 Task: Select No Option
Action: Mouse moved to (60, 4)
Screenshot: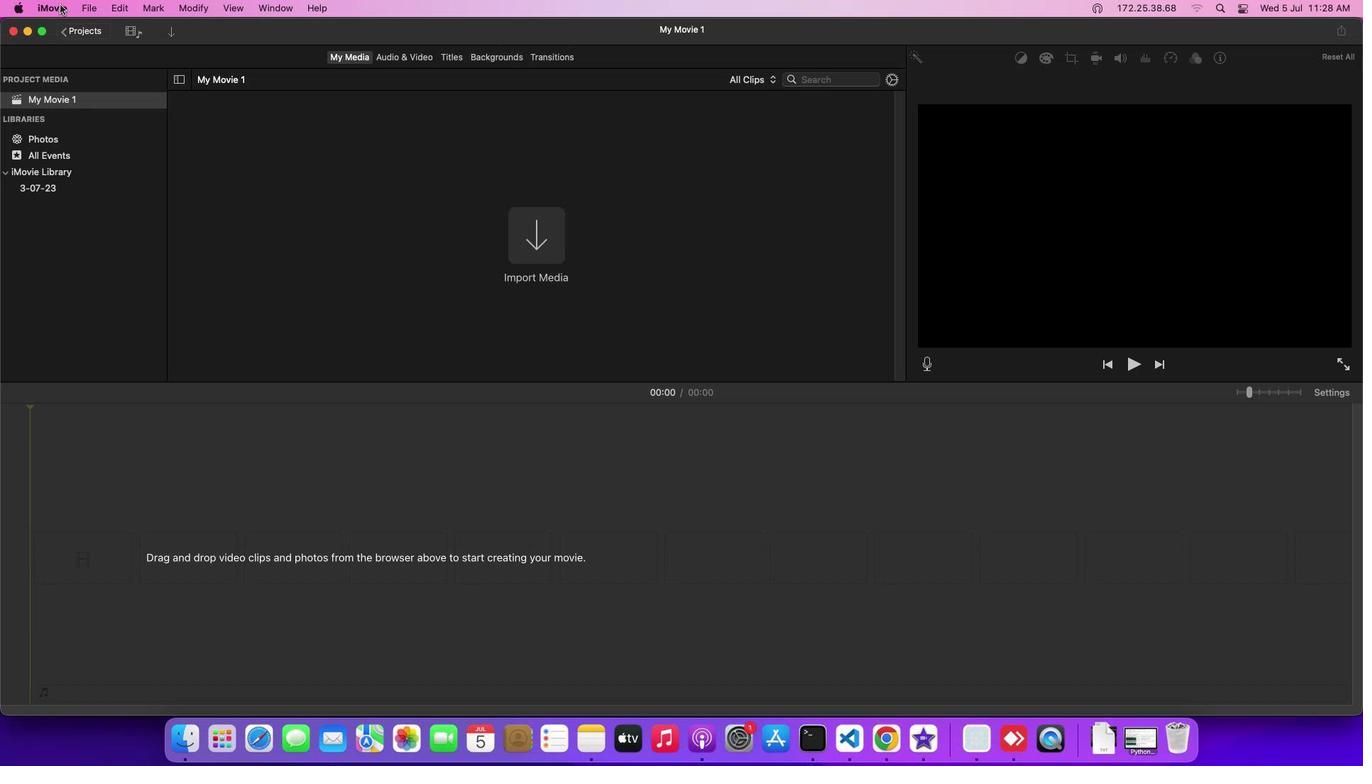 
Action: Mouse pressed left at (60, 4)
Screenshot: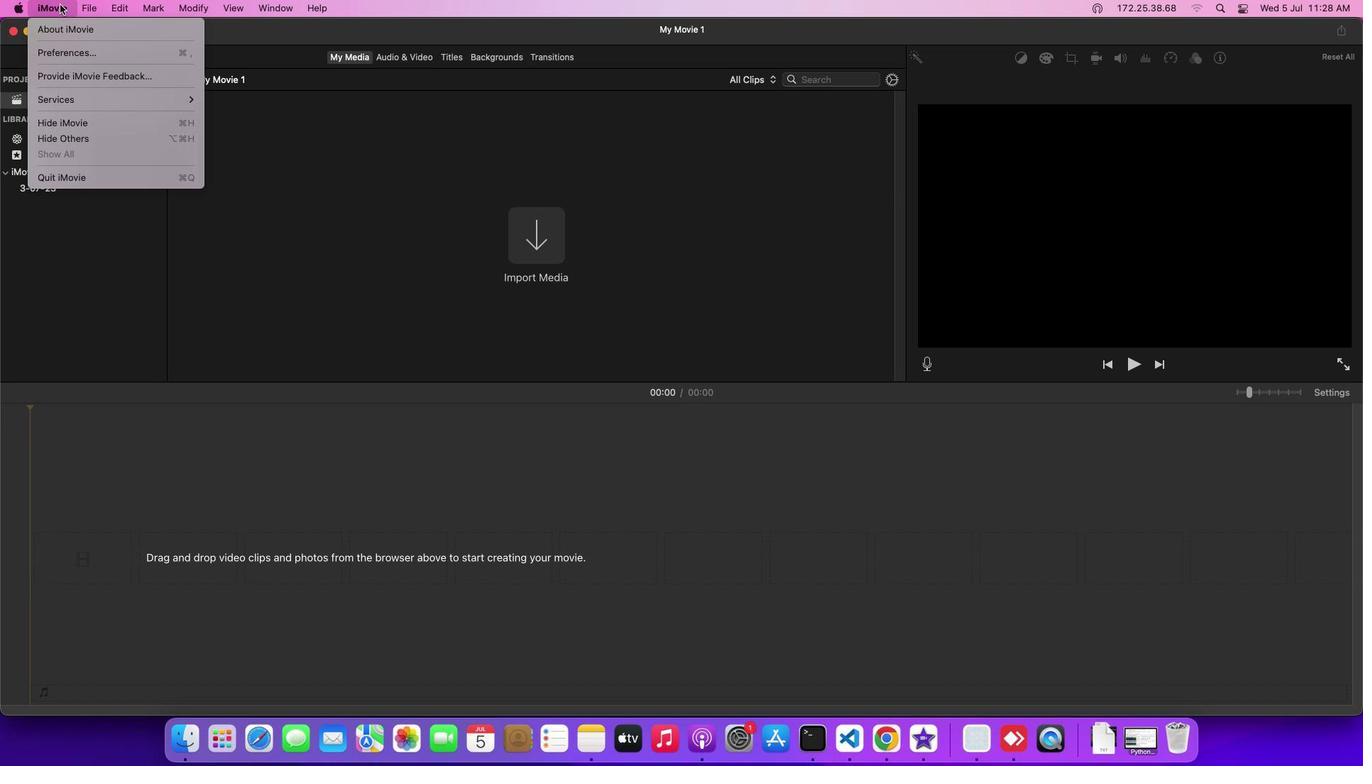 
Action: Mouse moved to (74, 100)
Screenshot: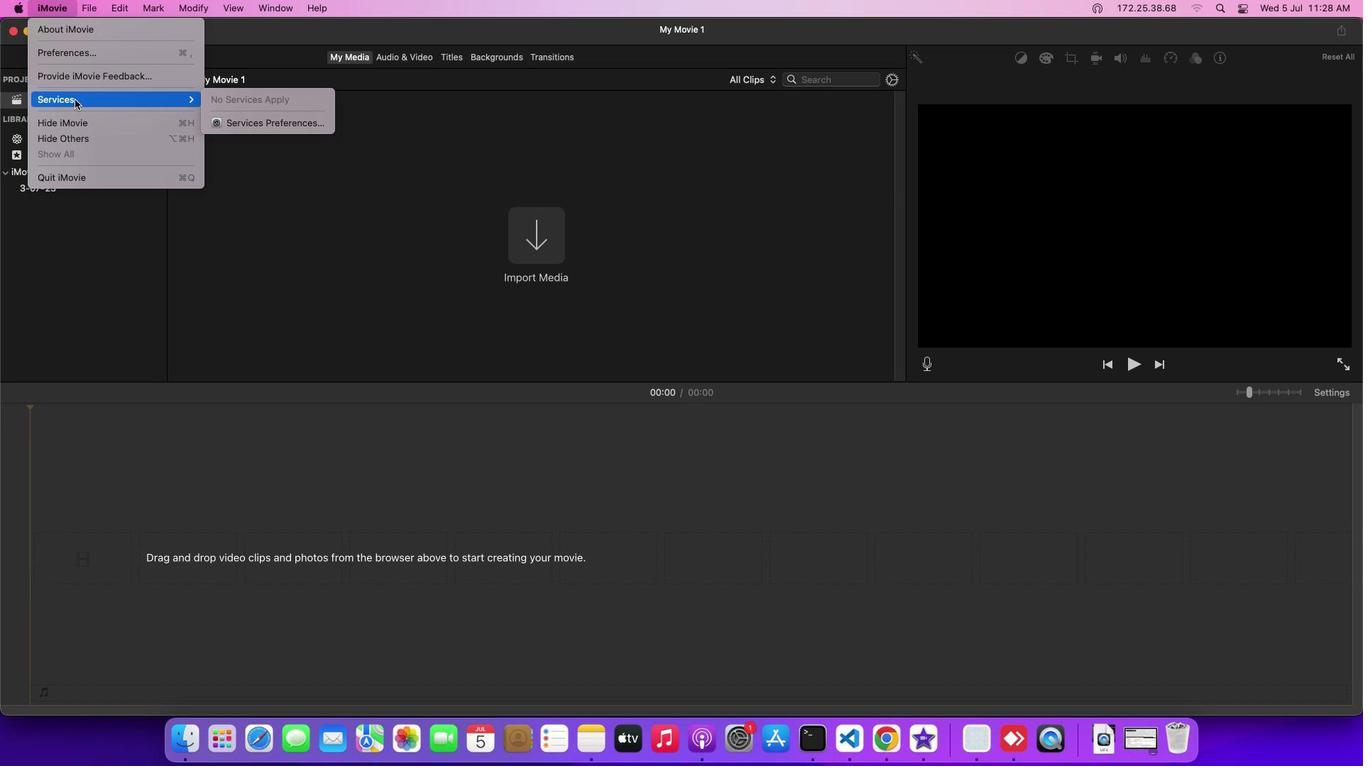 
Action: Mouse pressed left at (74, 100)
Screenshot: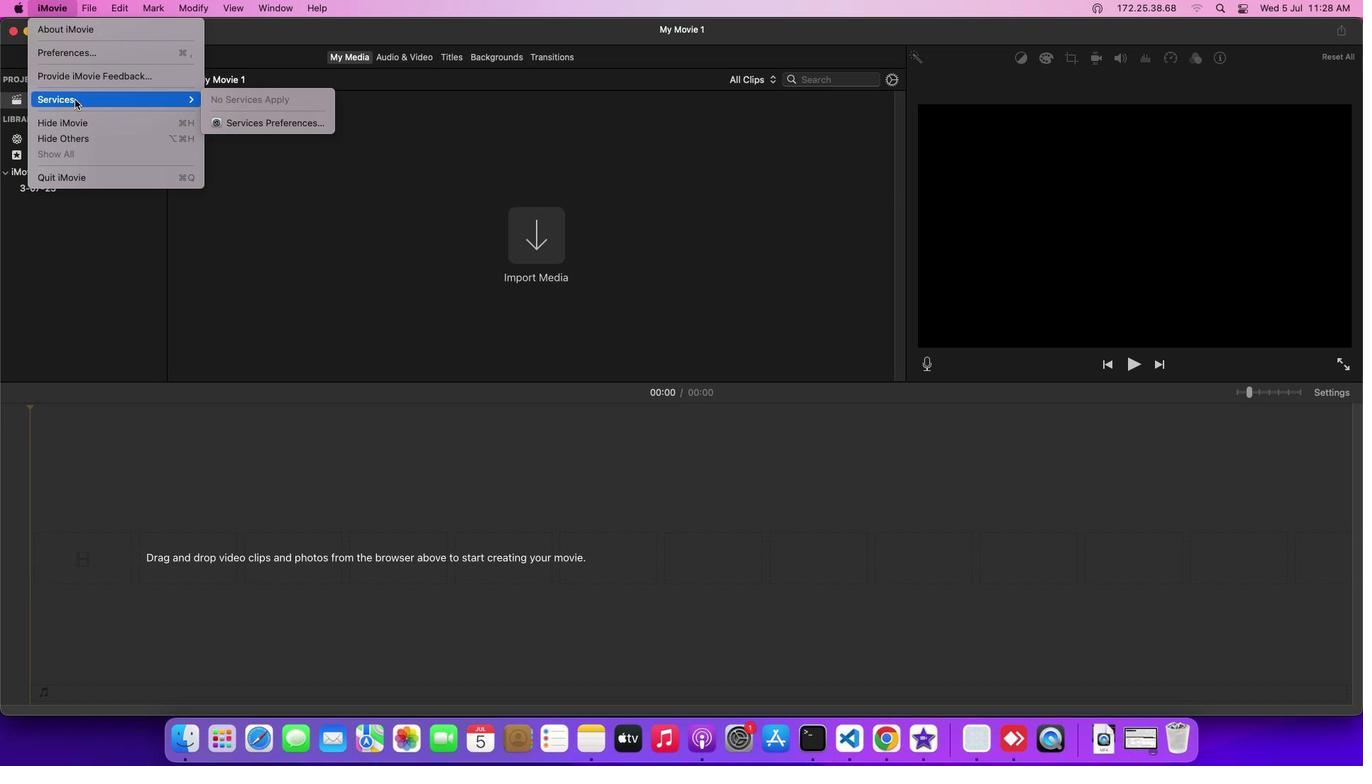 
Action: Mouse moved to (225, 120)
Screenshot: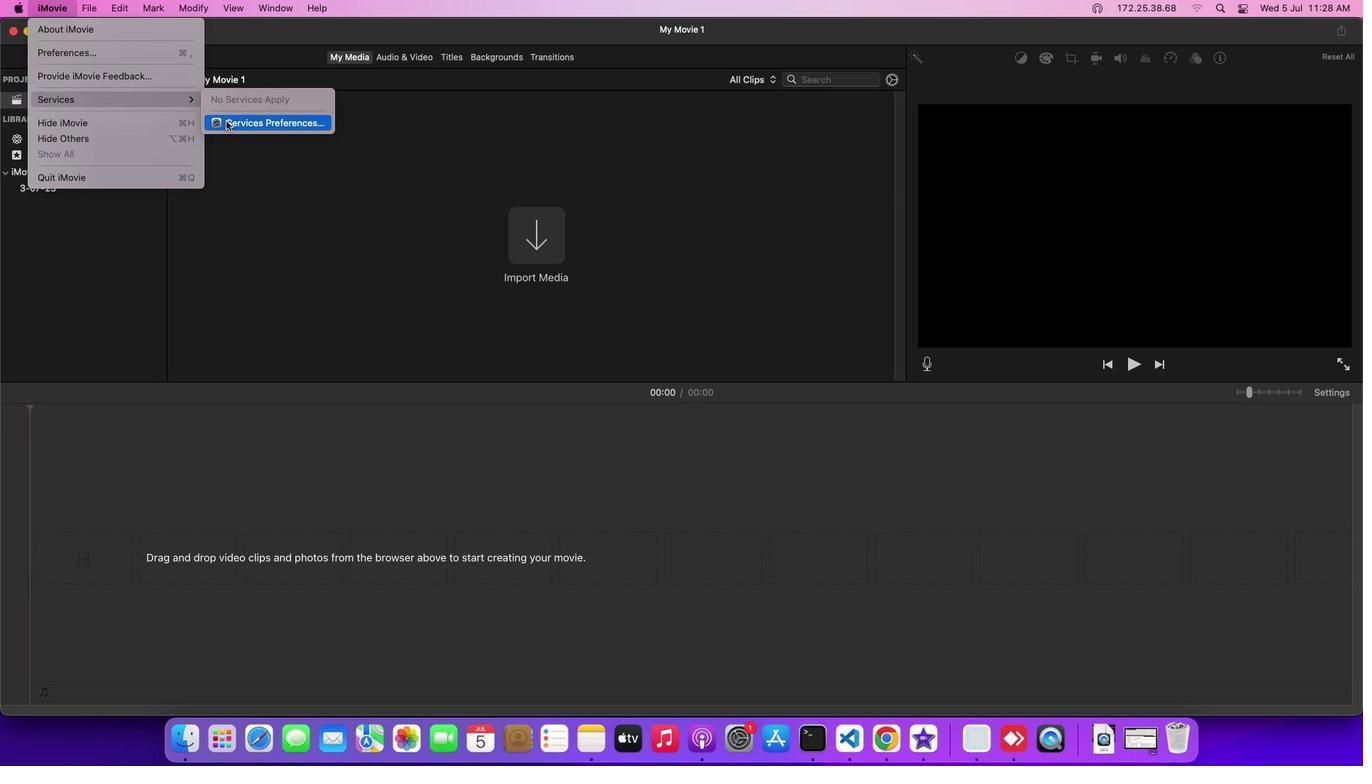 
Action: Mouse pressed left at (225, 120)
Screenshot: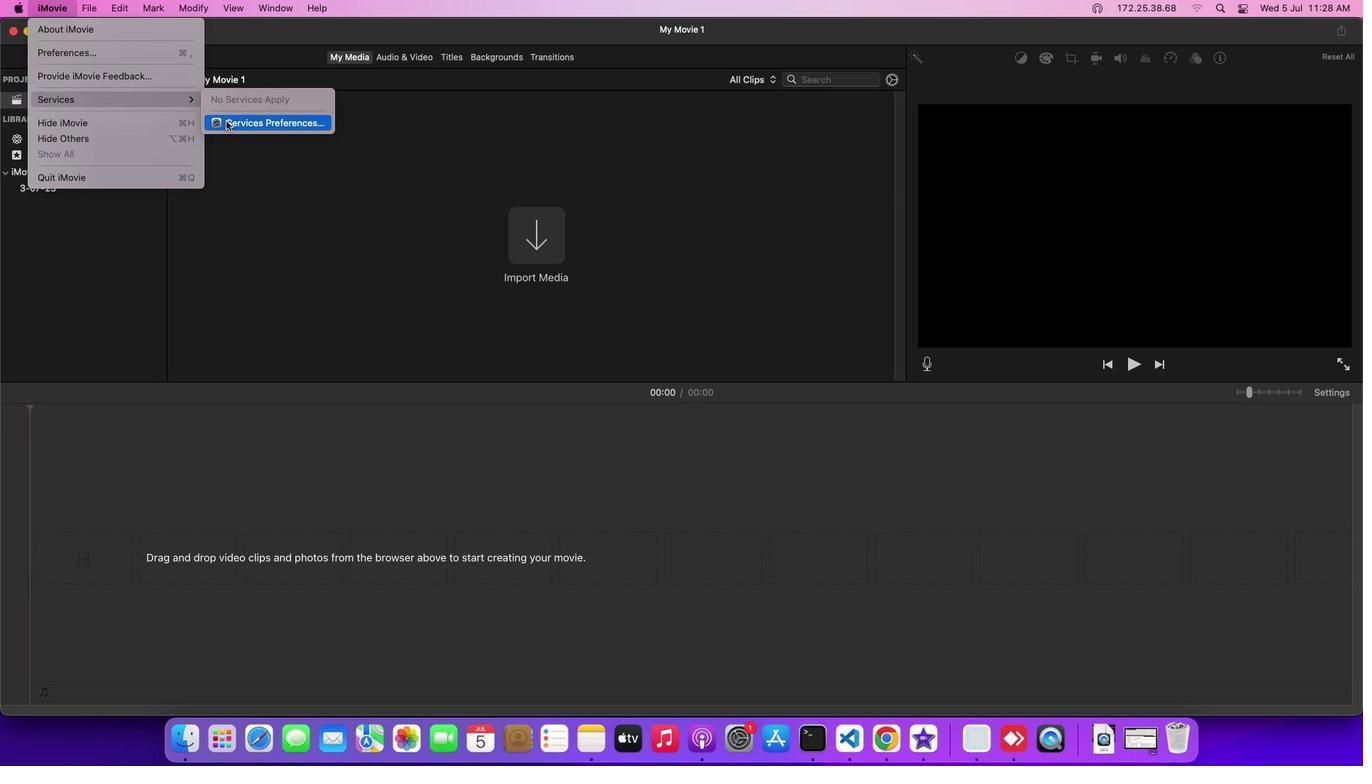 
Action: Mouse moved to (671, 213)
Screenshot: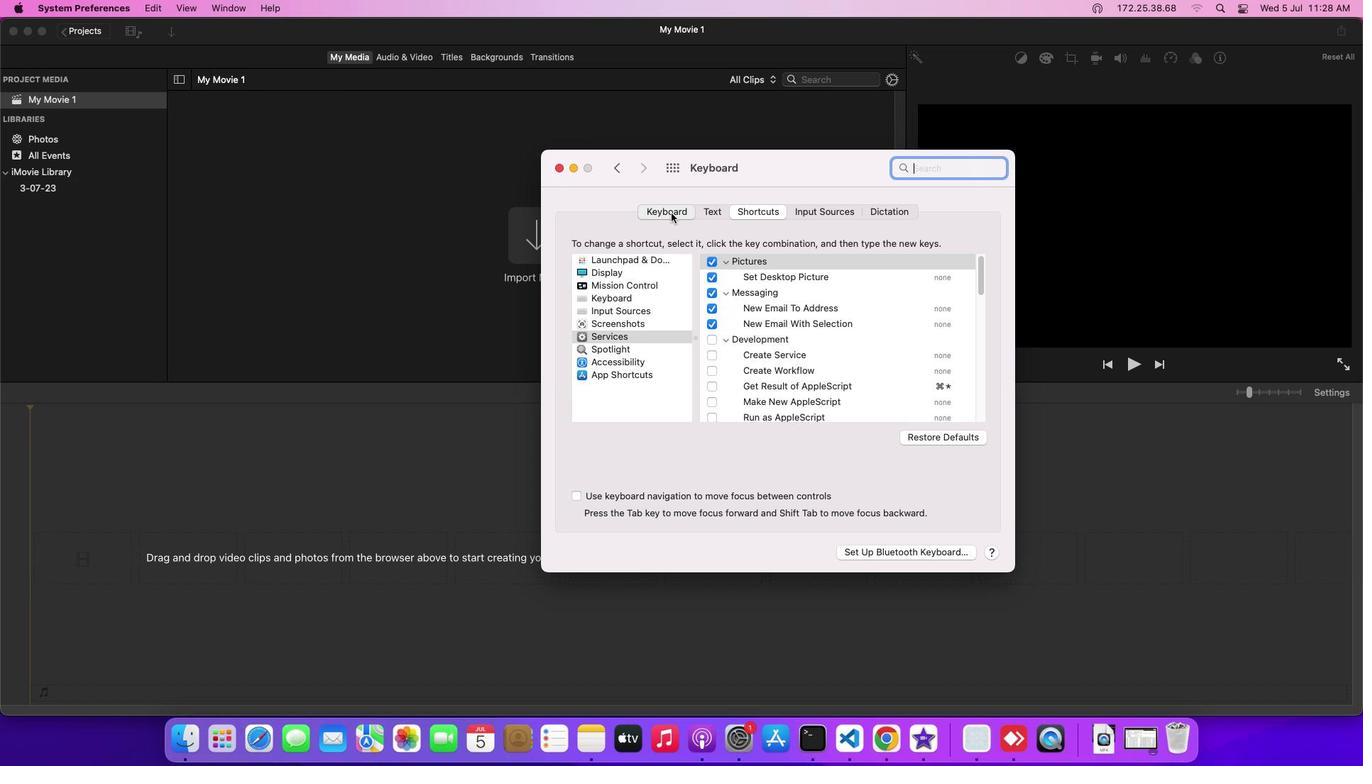 
Action: Mouse pressed left at (671, 213)
Screenshot: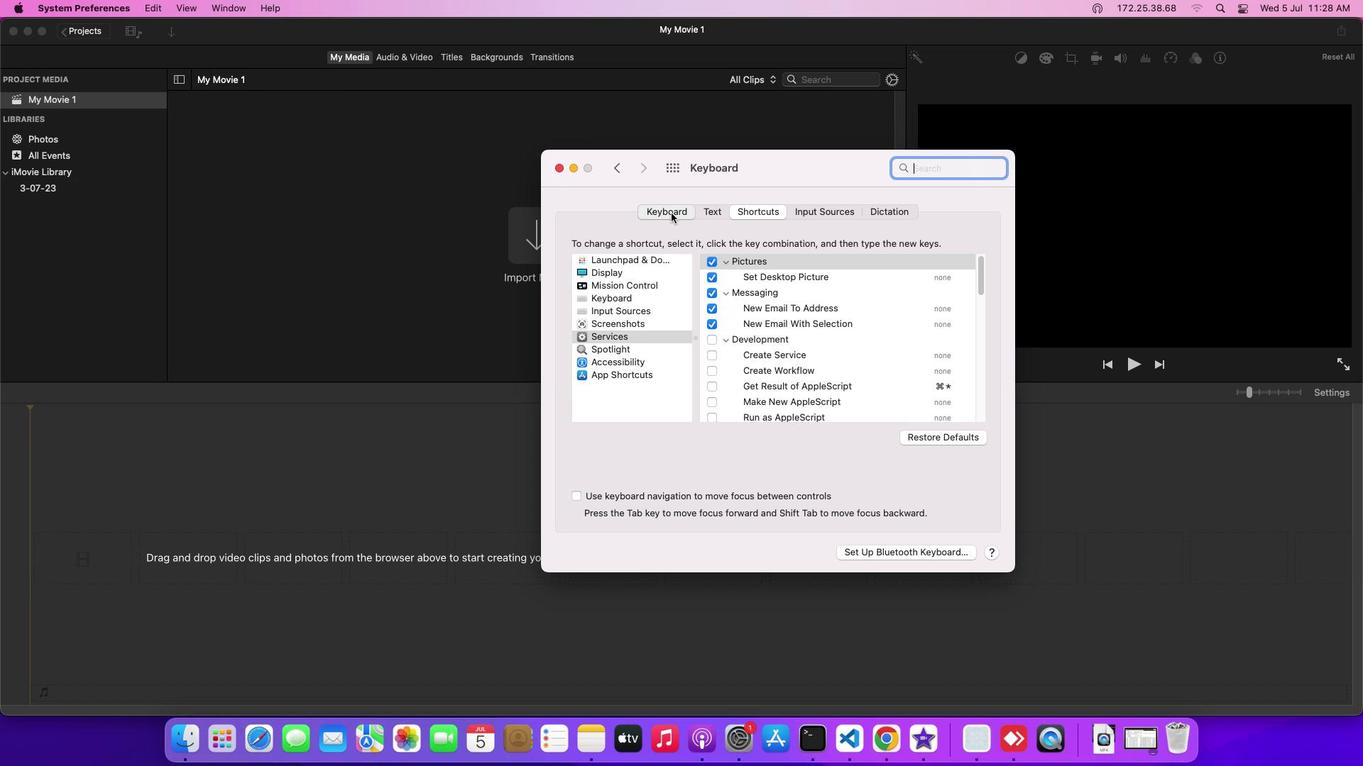 
Action: Mouse moved to (925, 509)
Screenshot: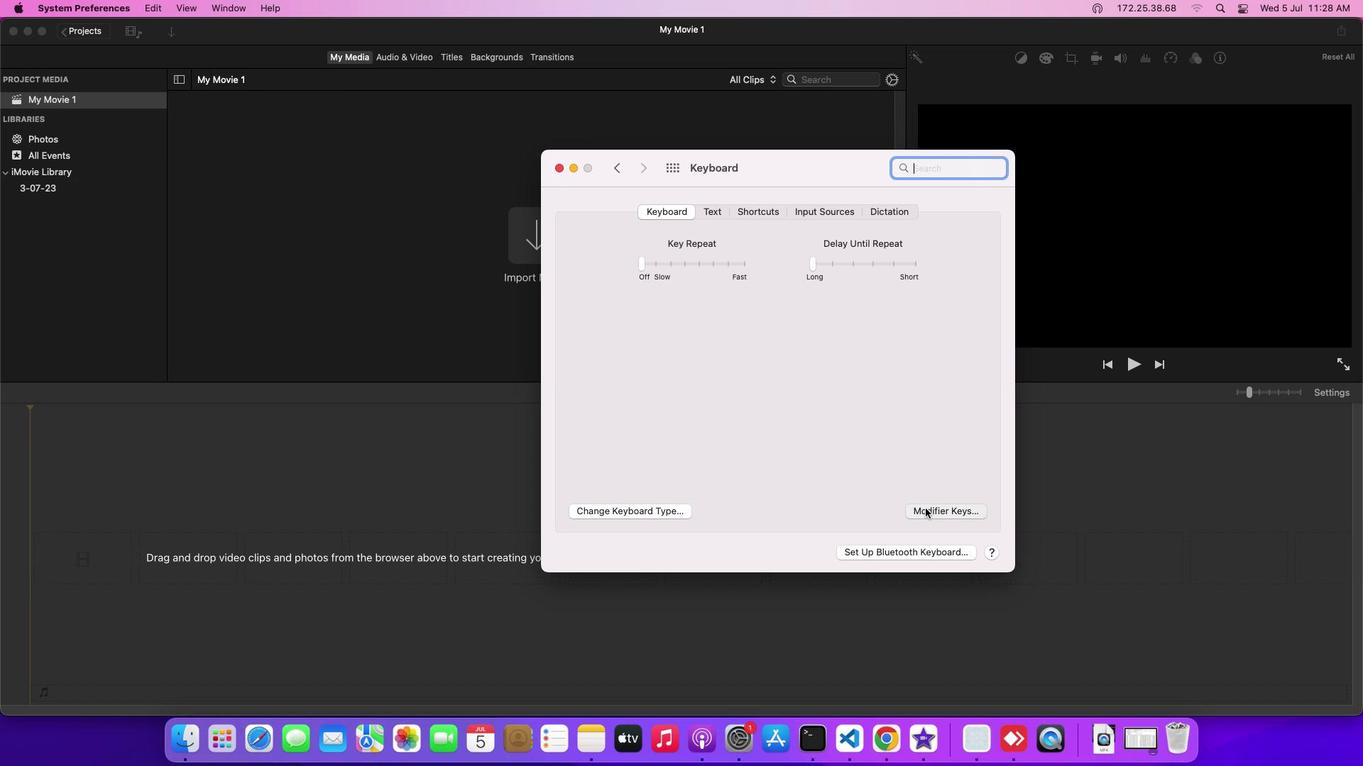 
Action: Mouse pressed left at (925, 509)
Screenshot: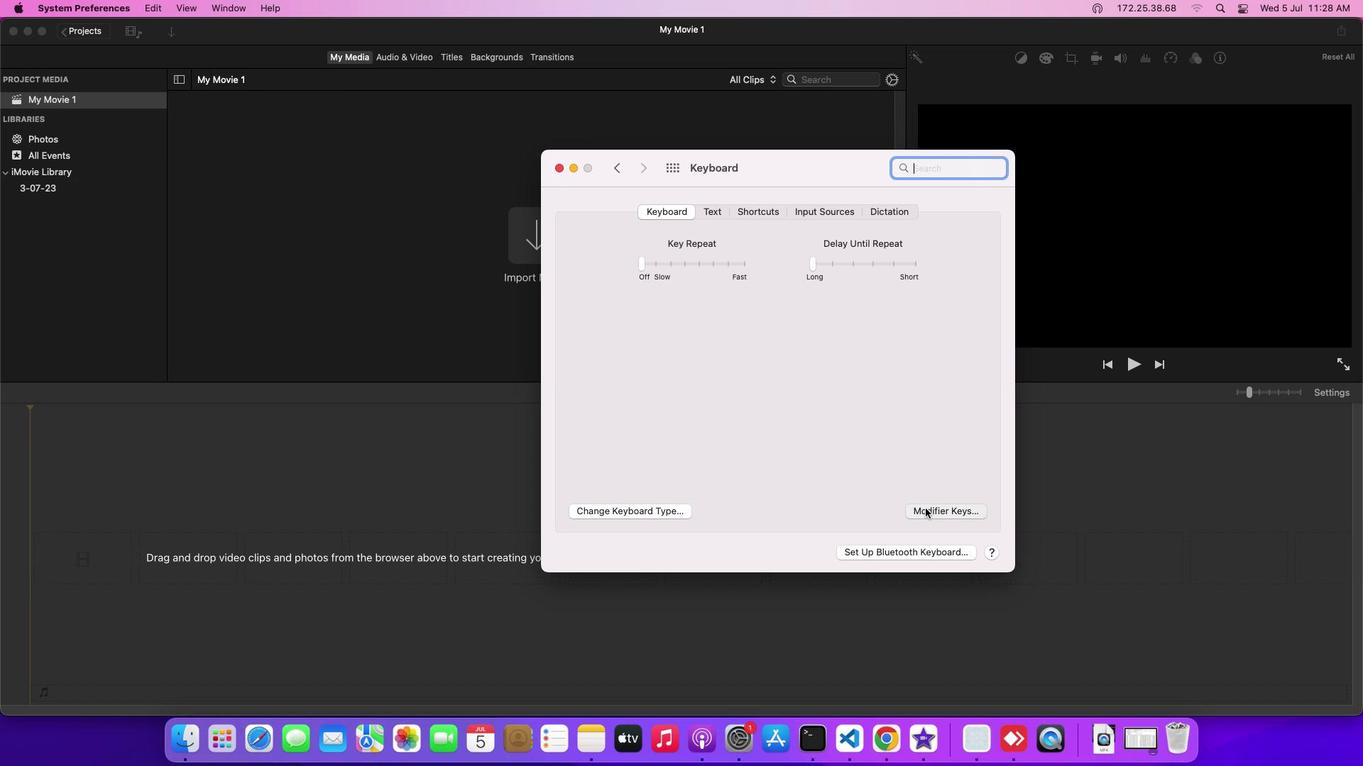 
Action: Mouse moved to (858, 342)
Screenshot: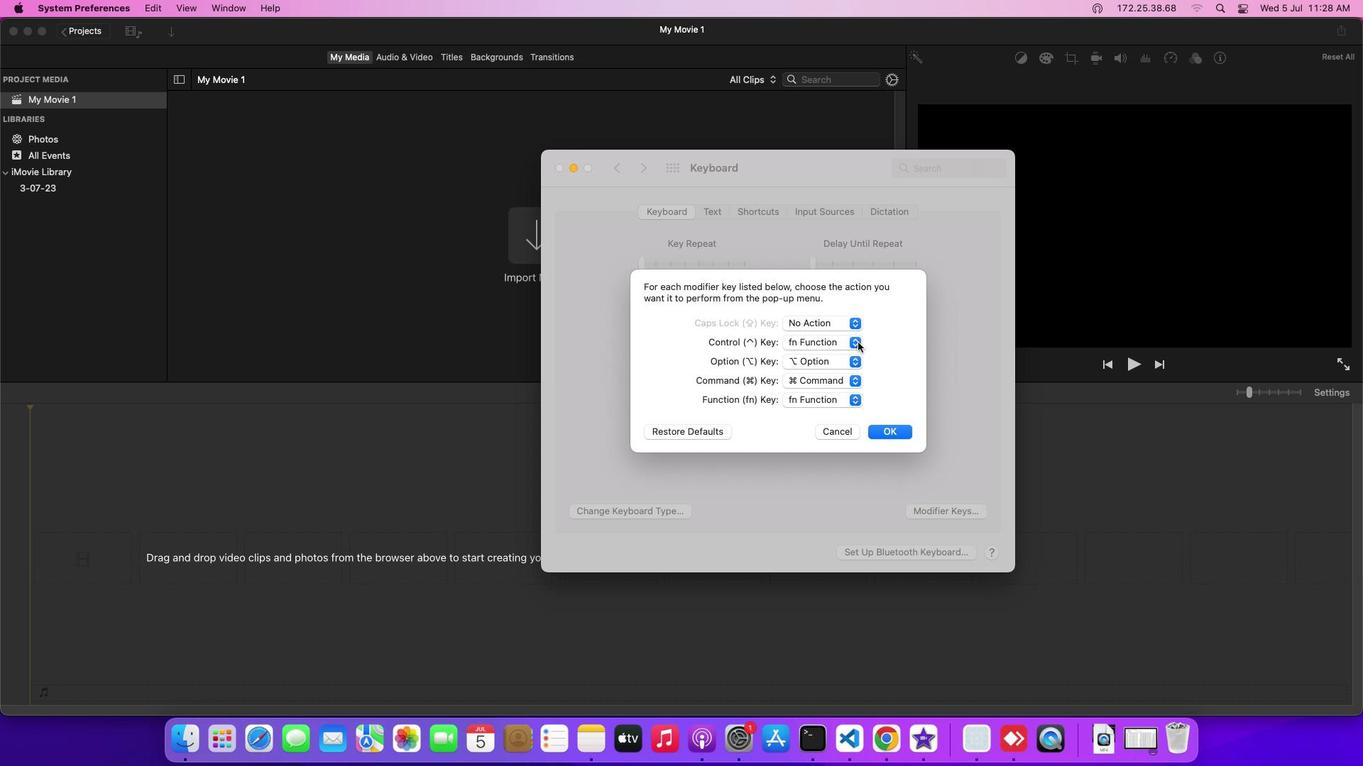
Action: Mouse pressed left at (858, 342)
Screenshot: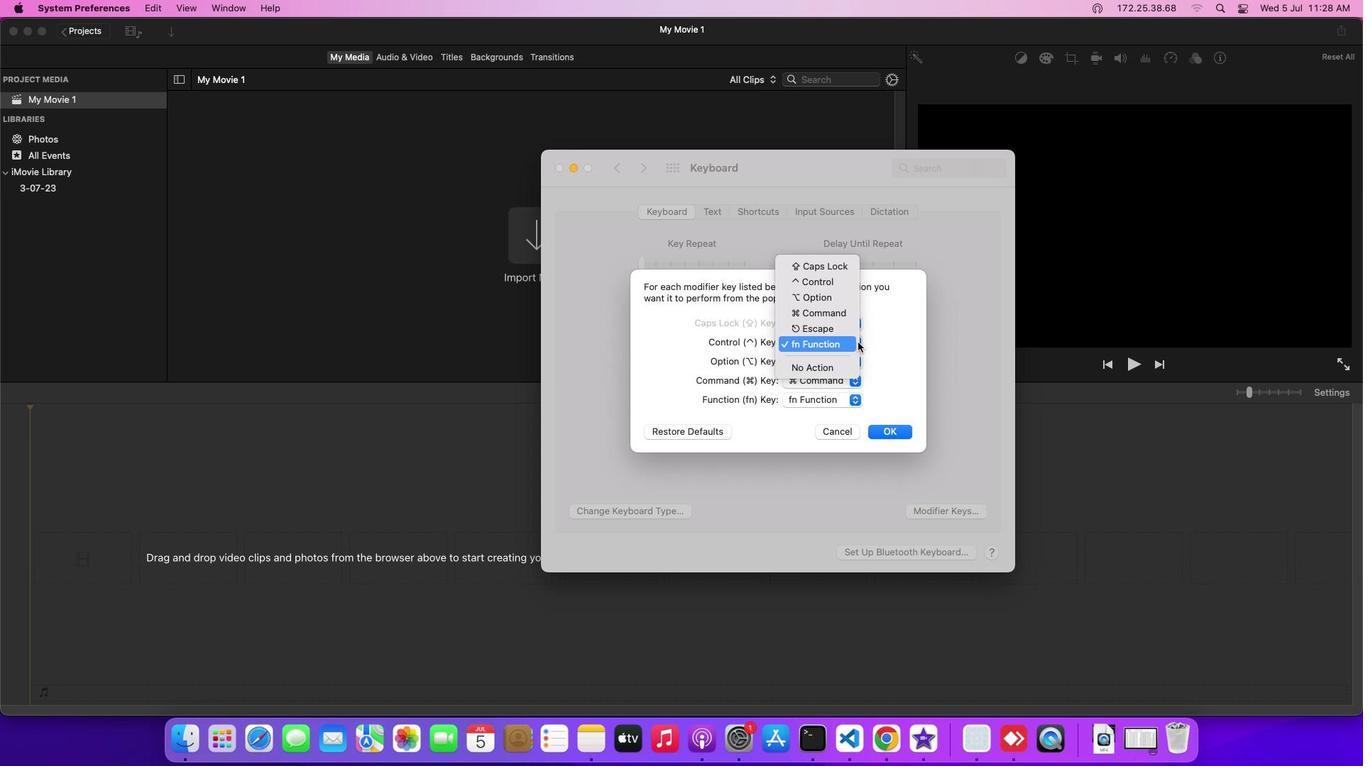 
Action: Mouse moved to (837, 367)
Screenshot: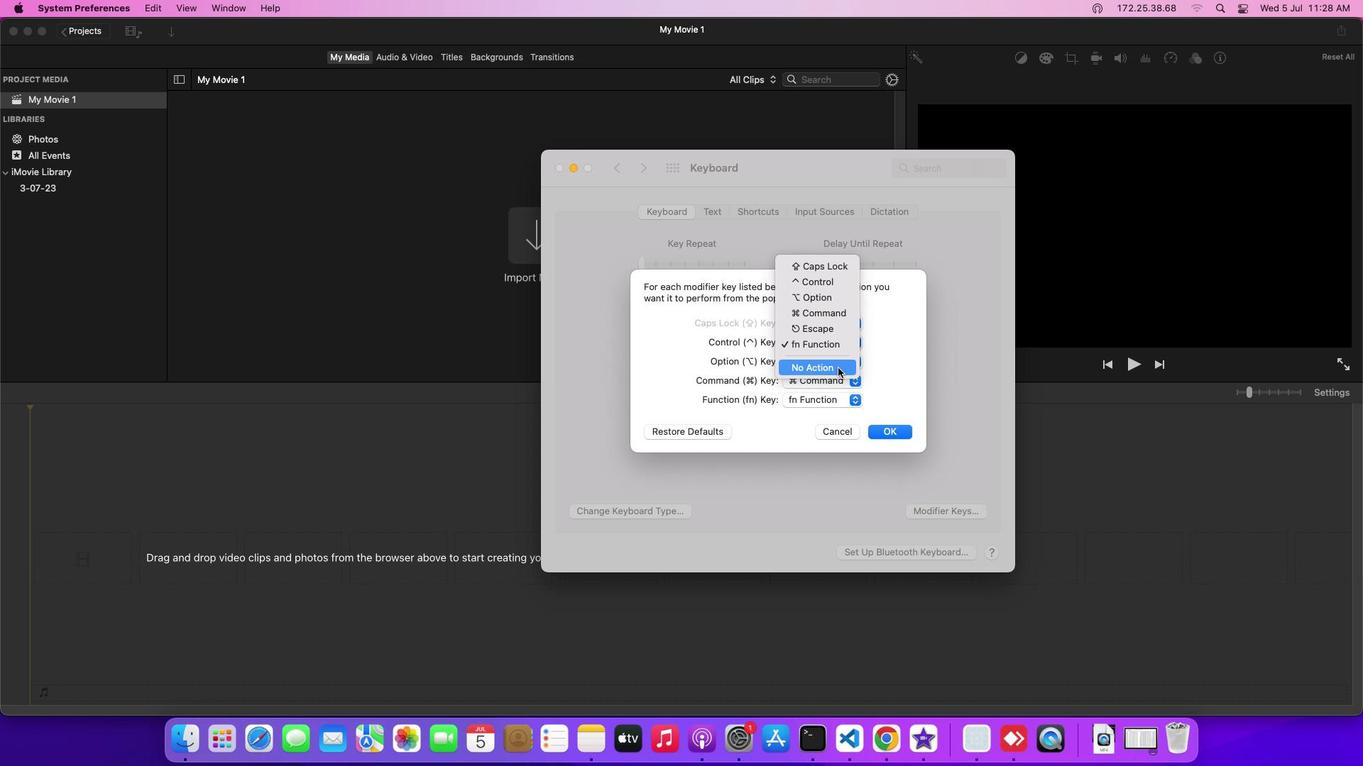 
Action: Mouse pressed left at (837, 367)
Screenshot: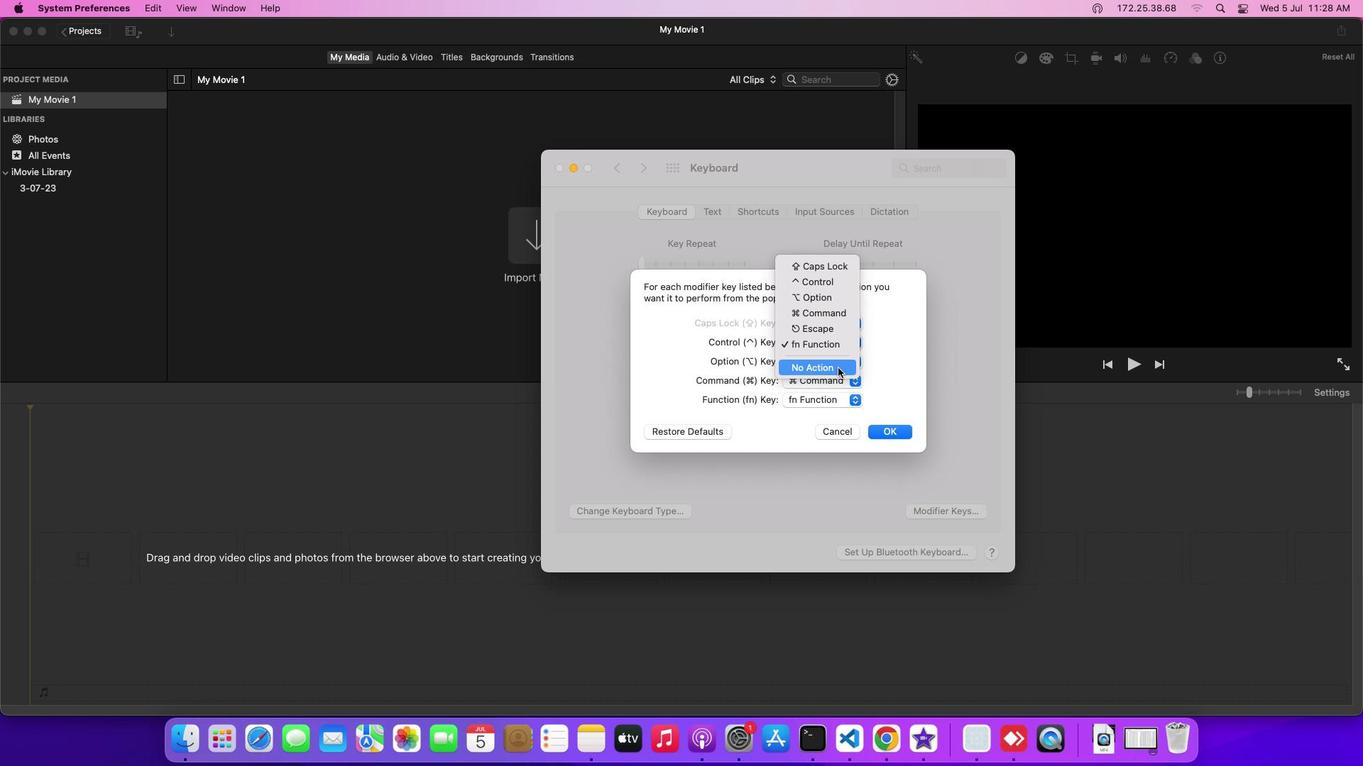 
Action: Mouse moved to (889, 432)
Screenshot: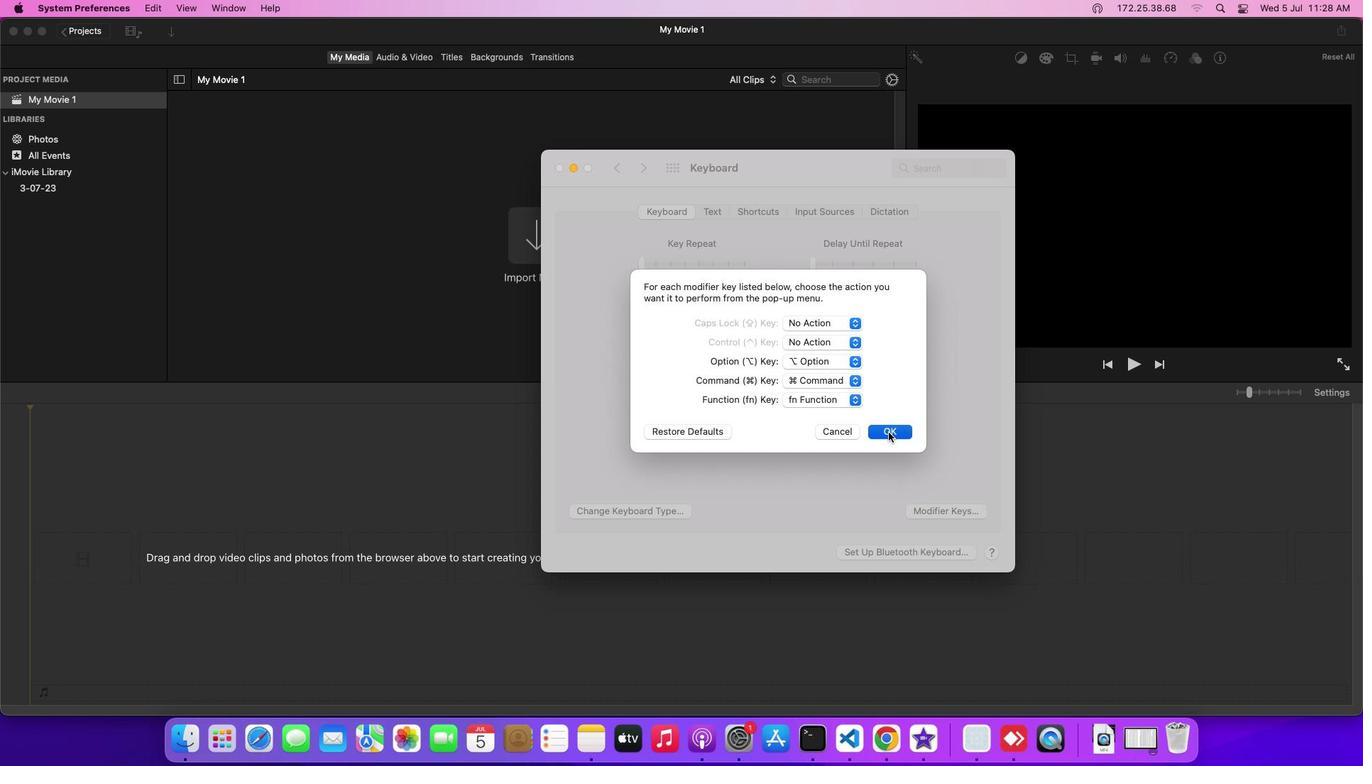 
Action: Mouse pressed left at (889, 432)
Screenshot: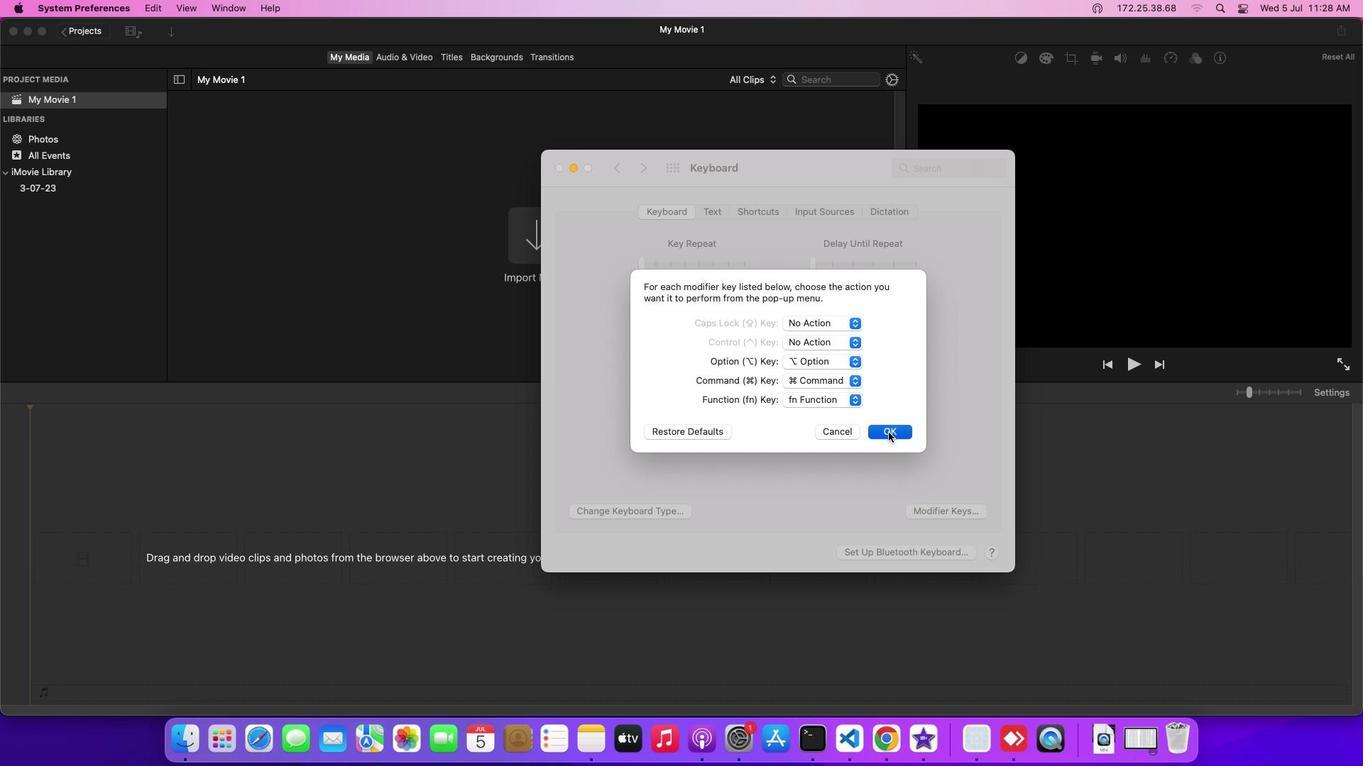 
